 Task: In Heading Arial with underline. Font size of heading  '18'Font style of data Calibri. Font size of data  9Alignment of headline & data Align center. Fill color in heading,  RedFont color of data Black Apply border in Data No BorderIn the sheet  Budget Spreadsheet Filebook
Action: Mouse moved to (1011, 142)
Screenshot: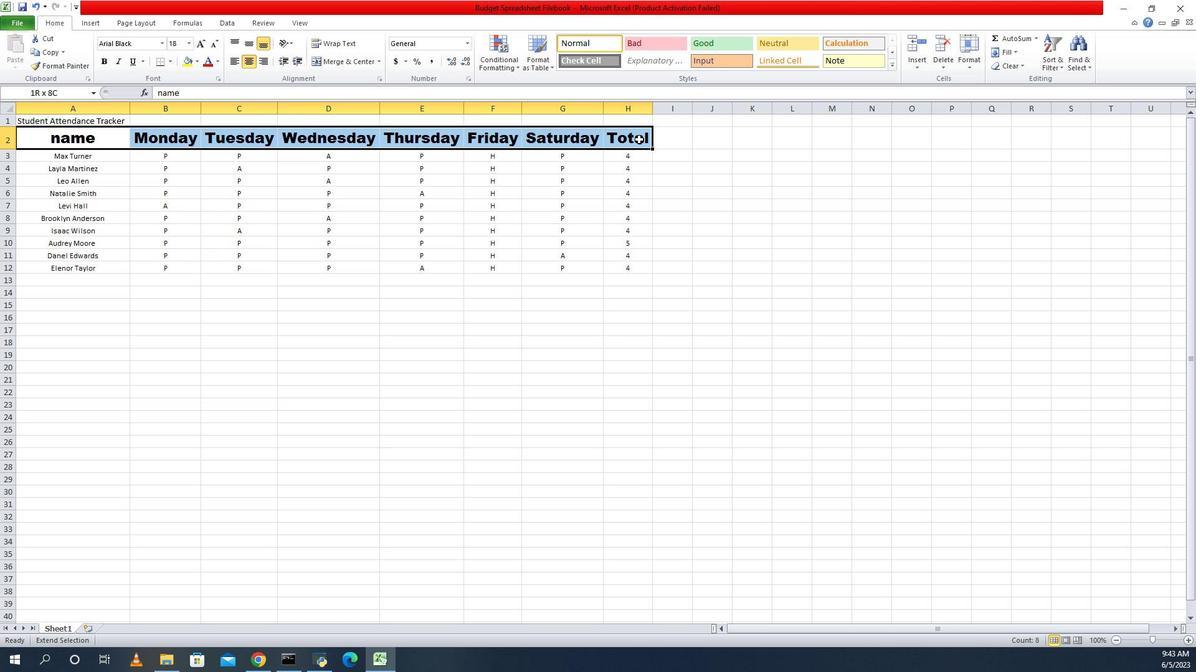 
Action: Mouse pressed left at (1011, 142)
Screenshot: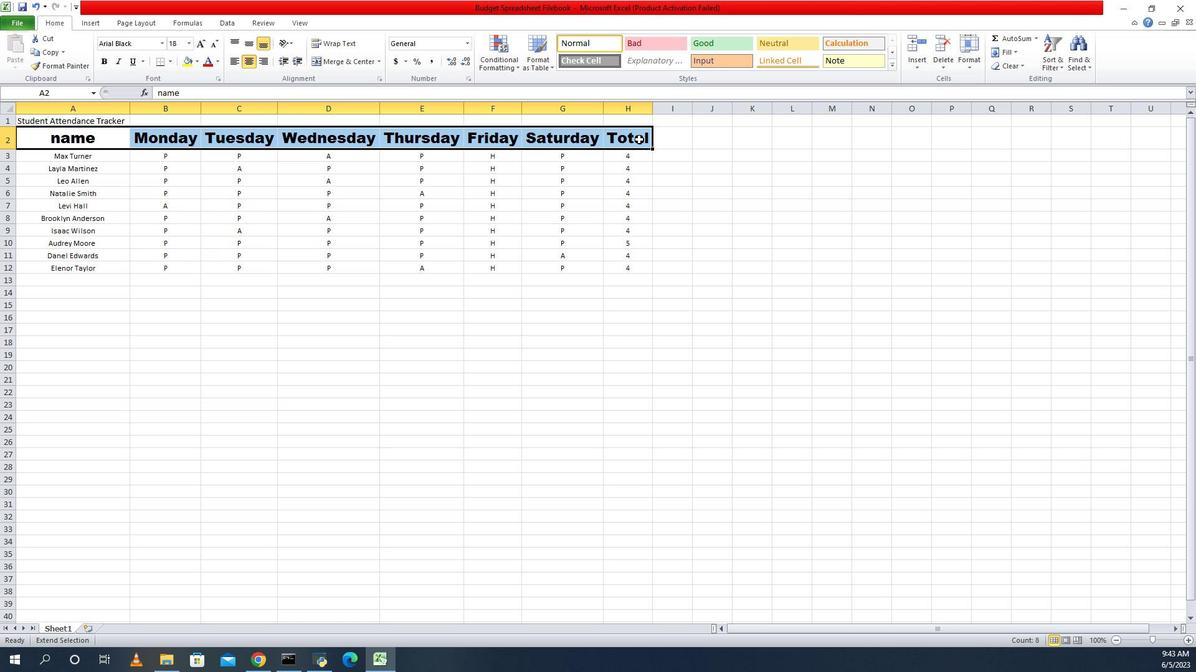 
Action: Mouse pressed left at (1011, 142)
Screenshot: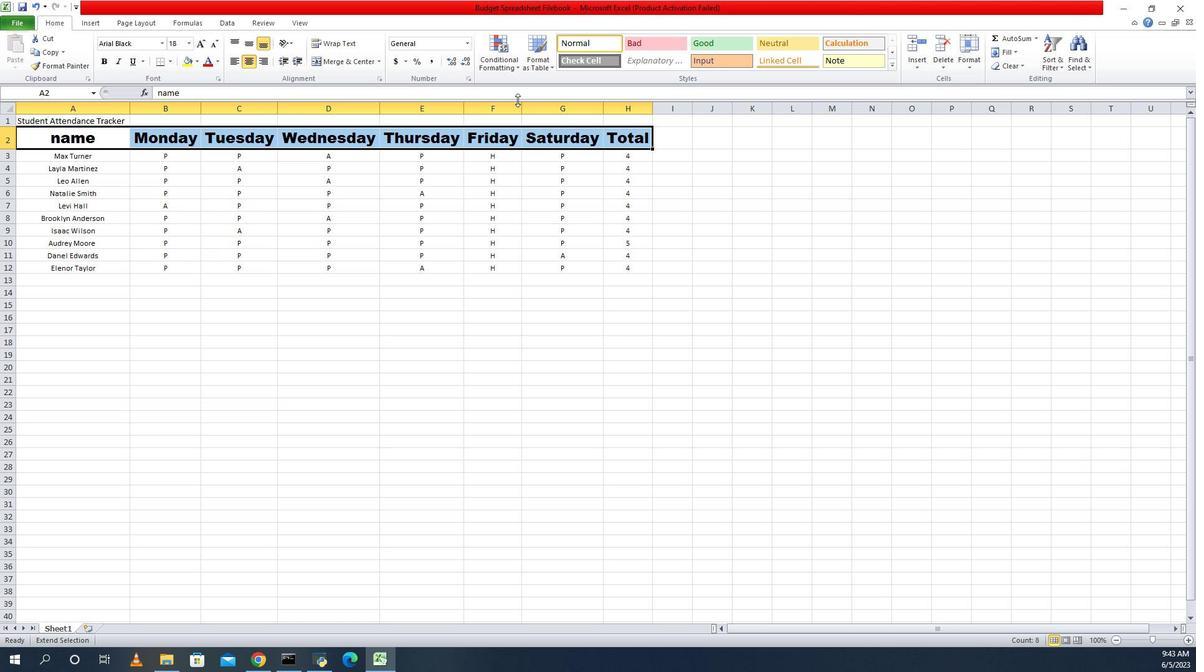 
Action: Mouse pressed left at (1011, 142)
Screenshot: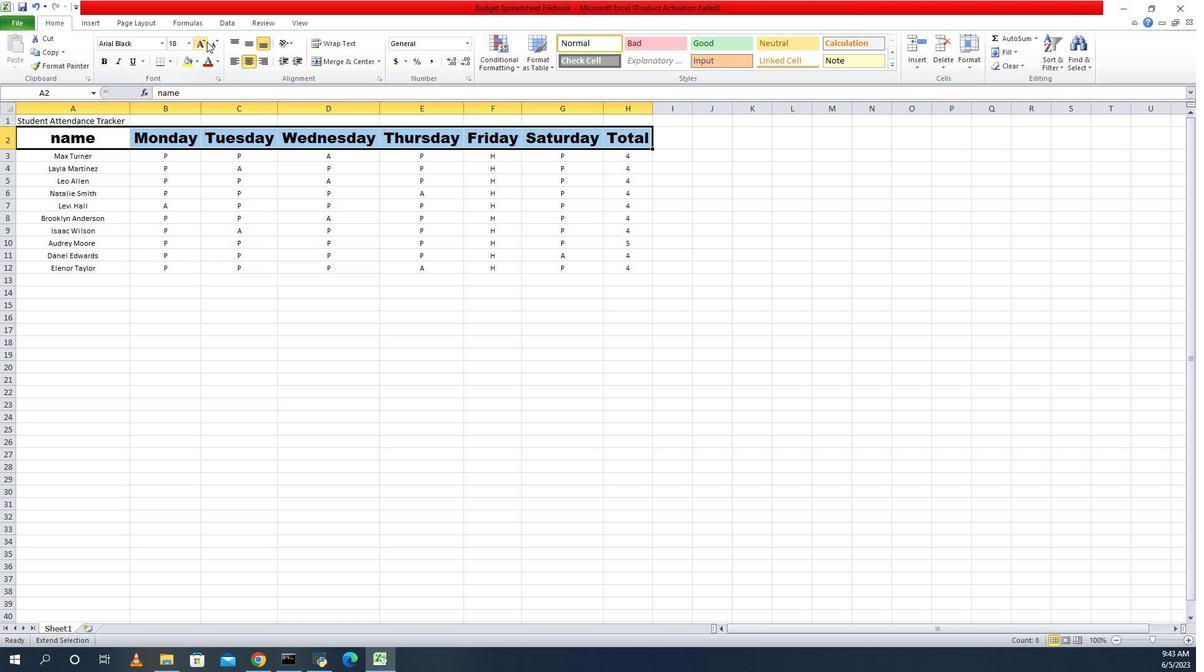 
Action: Mouse moved to (1055, 141)
Screenshot: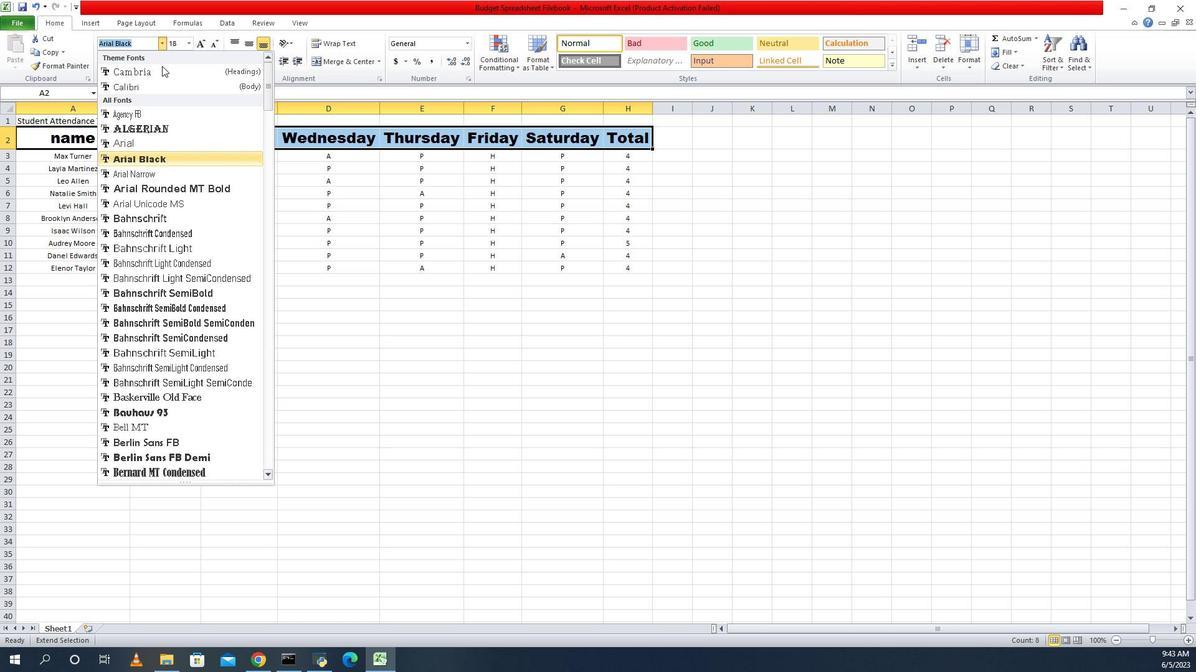 
Action: Mouse pressed left at (1055, 141)
Screenshot: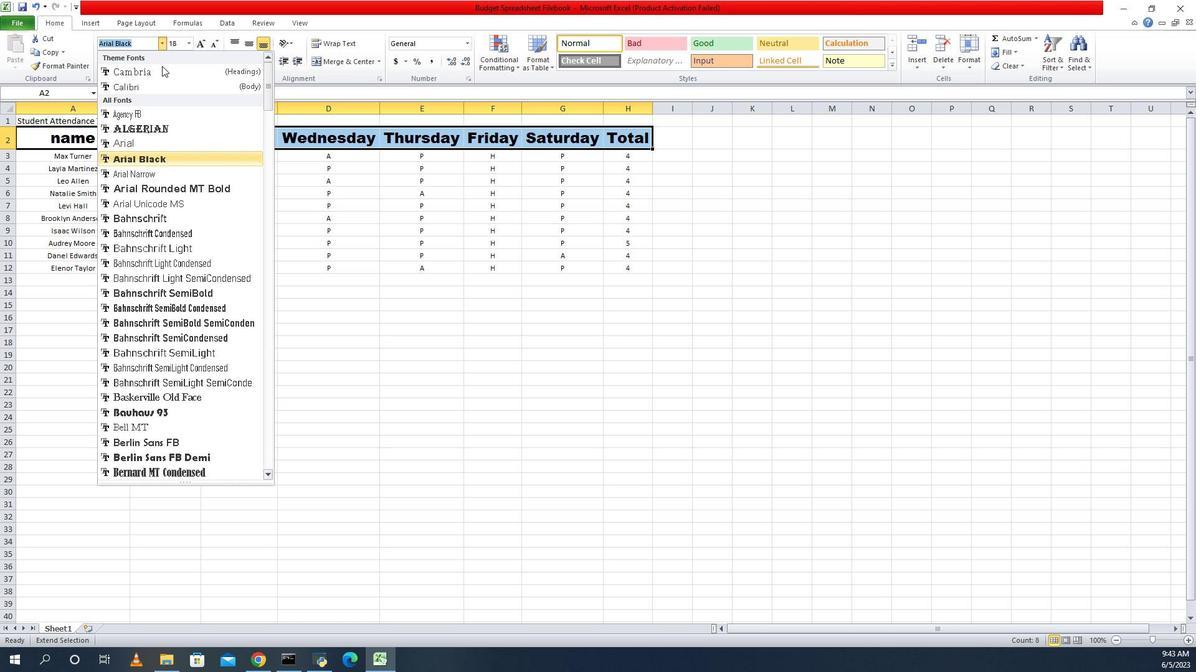 
Action: Mouse moved to (1055, 138)
Screenshot: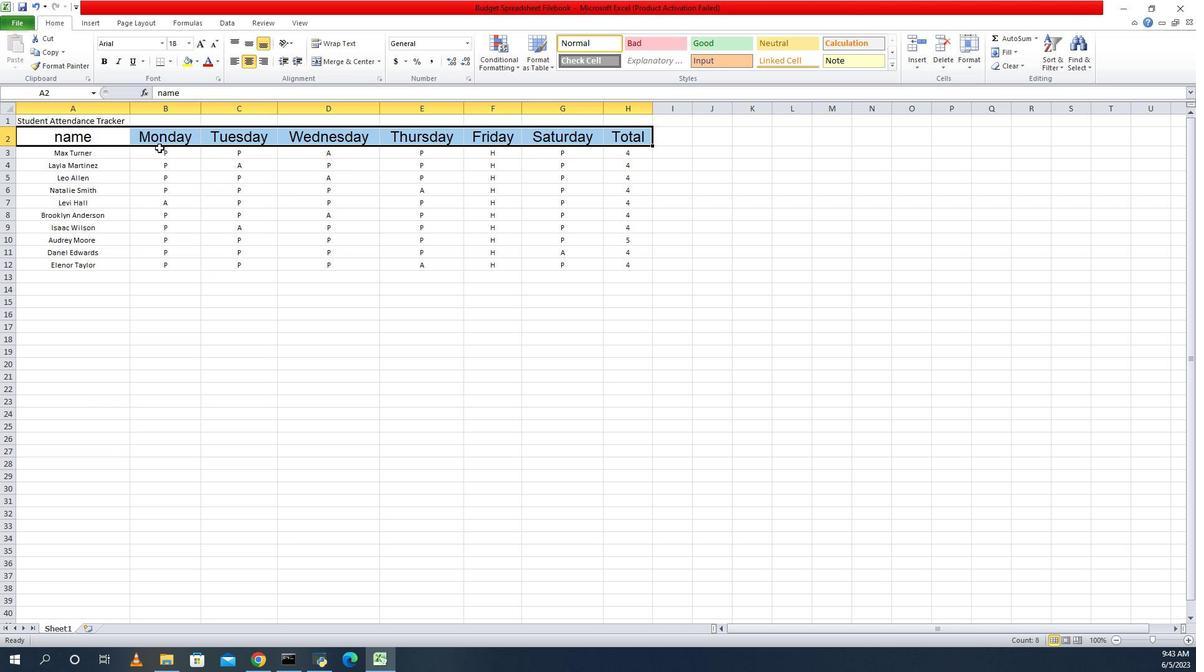 
Action: Mouse pressed left at (1055, 138)
Screenshot: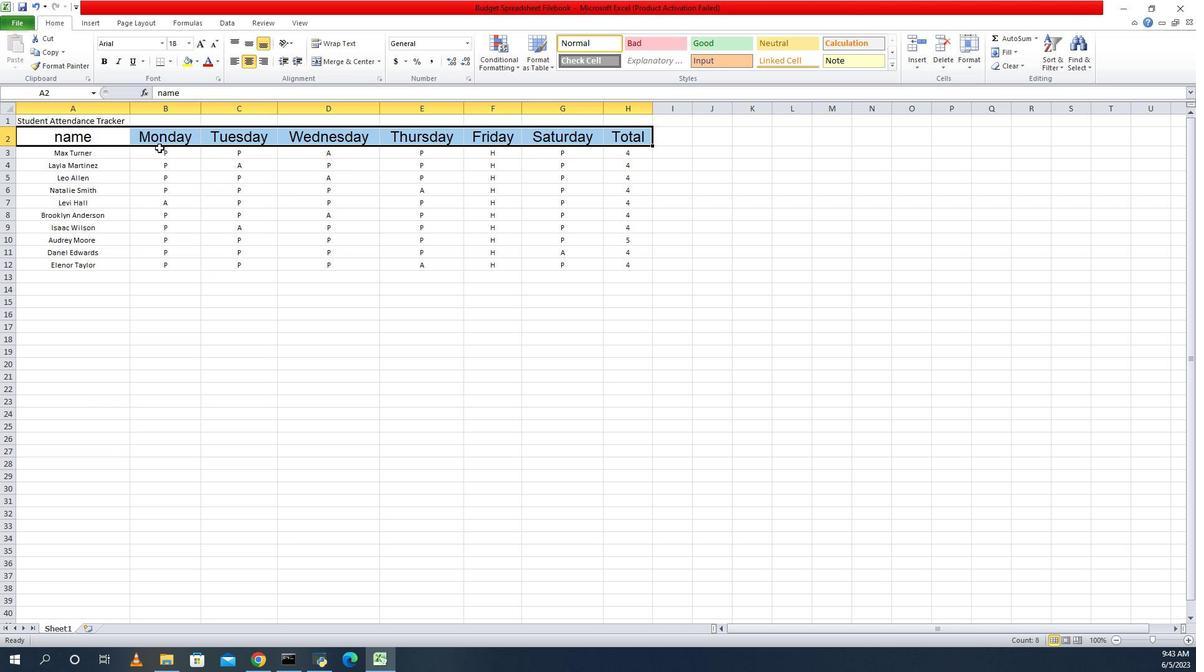 
Action: Mouse pressed left at (1055, 138)
Screenshot: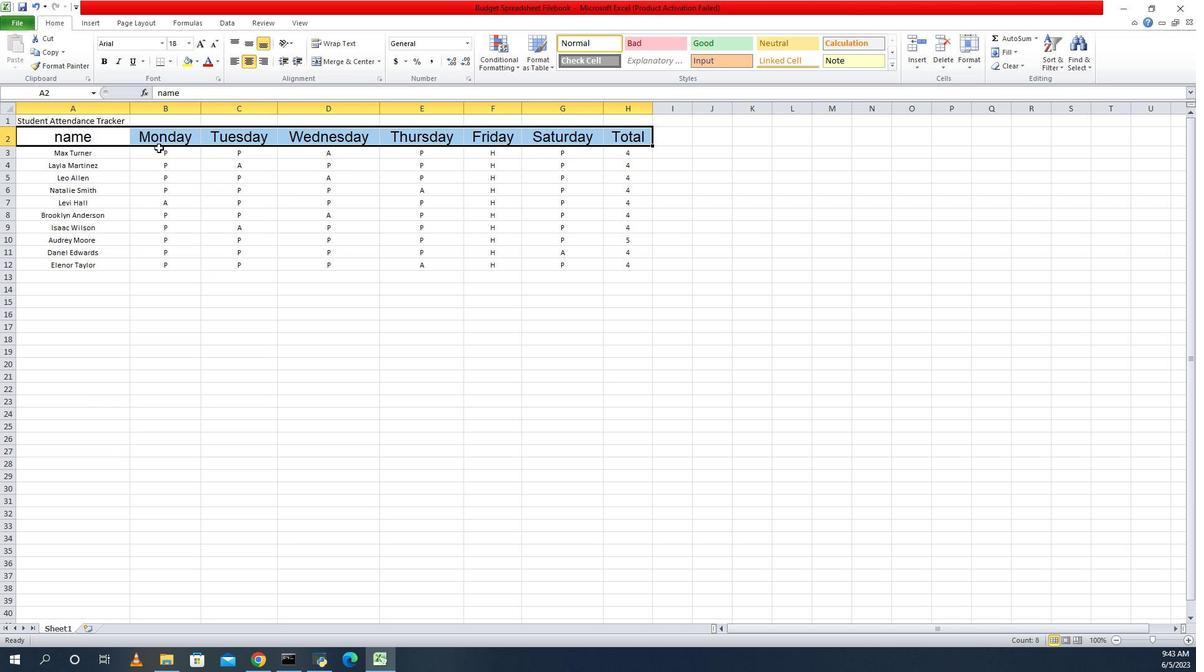 
Action: Mouse moved to (1100, 140)
Screenshot: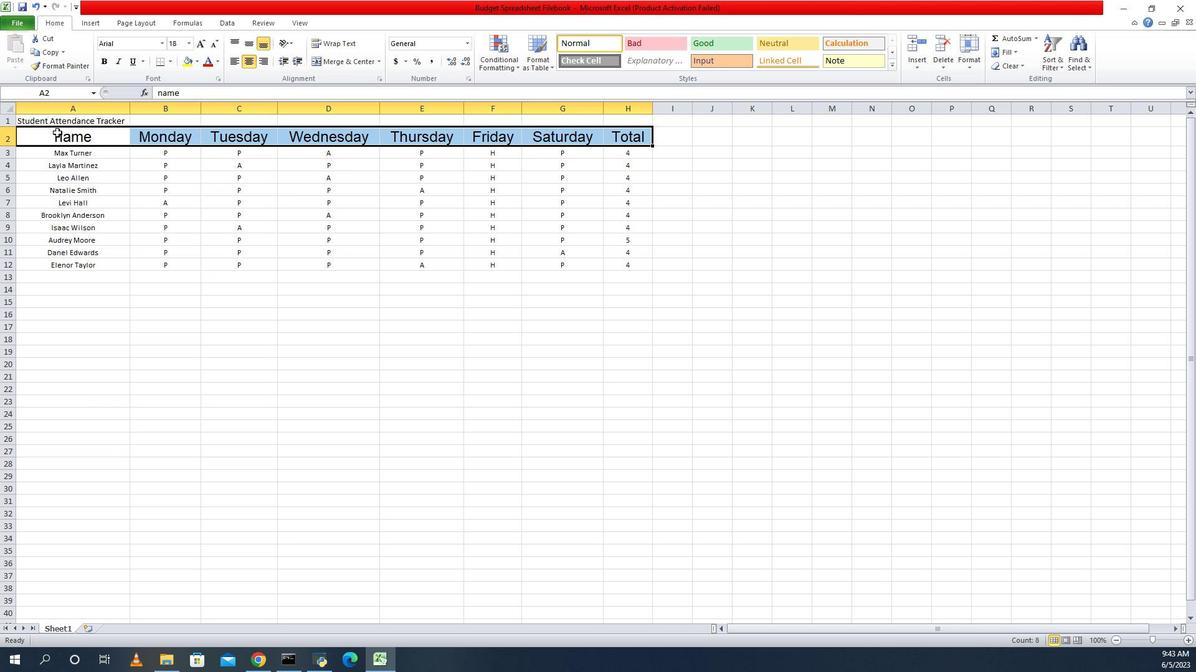 
Action: Mouse pressed left at (1044, 143)
Screenshot: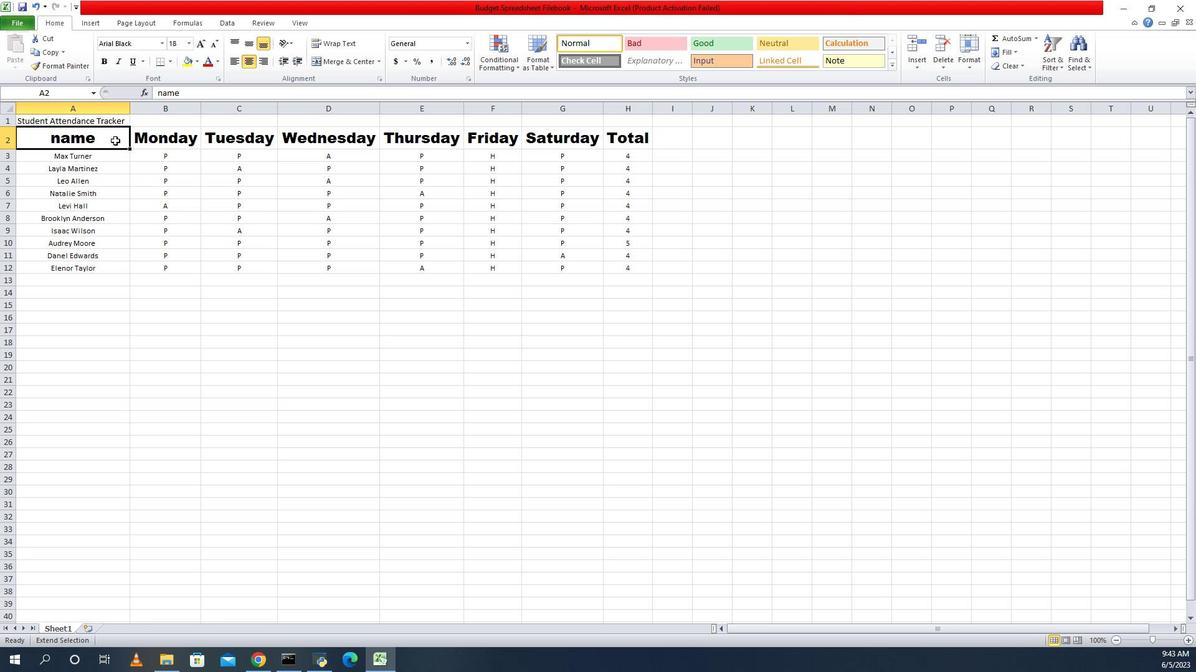
Action: Mouse moved to (1093, 51)
Screenshot: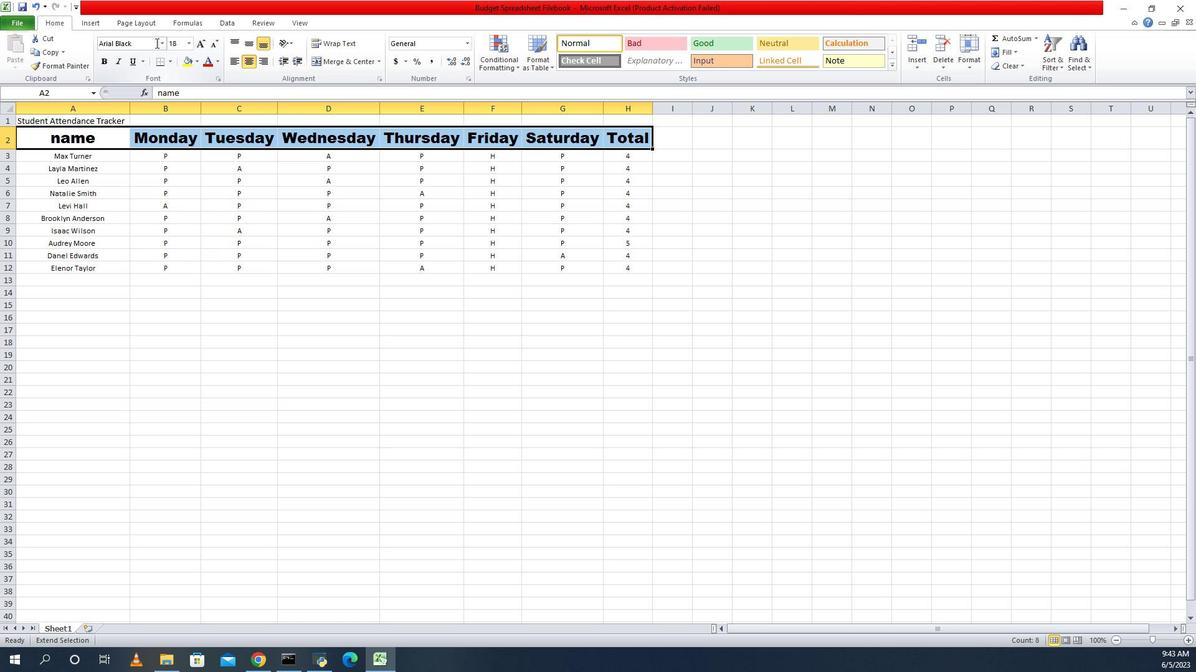 
Action: Mouse pressed left at (1093, 51)
Screenshot: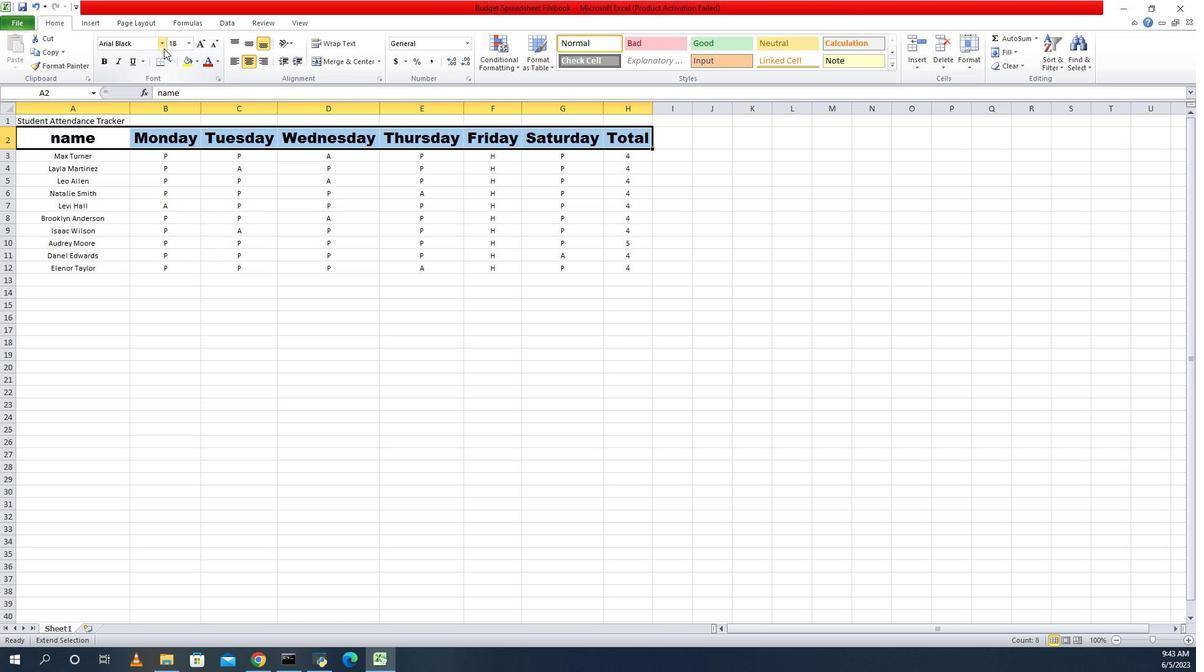 
Action: Mouse moved to (1089, 150)
Screenshot: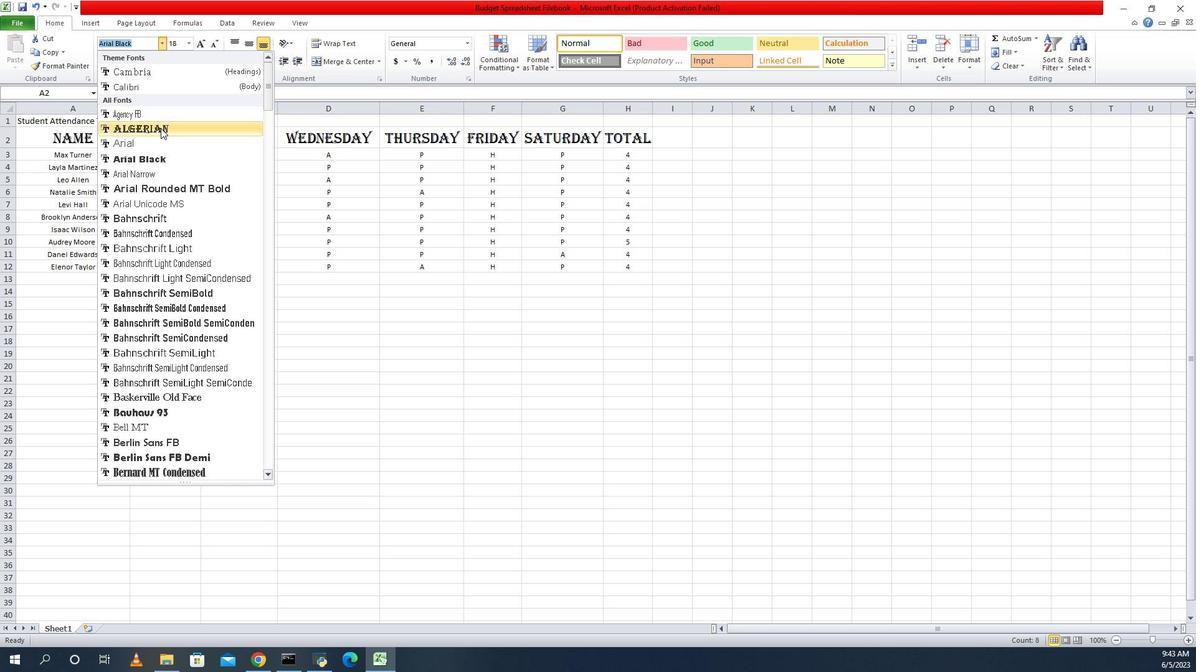 
Action: Mouse pressed left at (1089, 150)
Screenshot: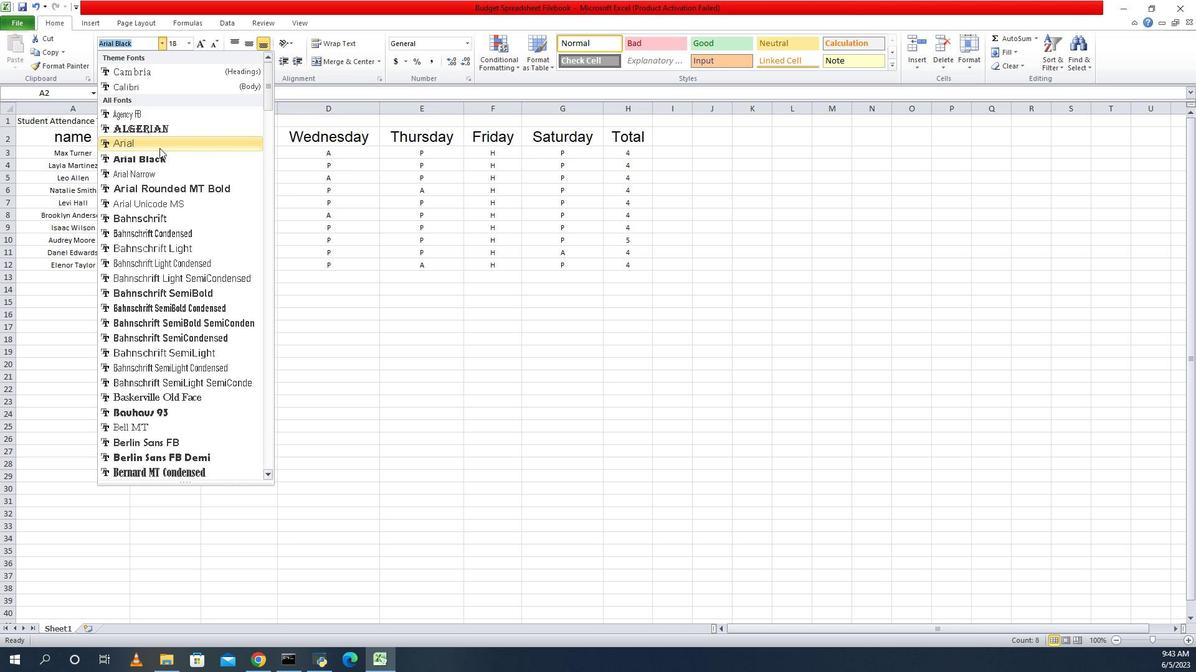 
Action: Mouse moved to (970, 156)
Screenshot: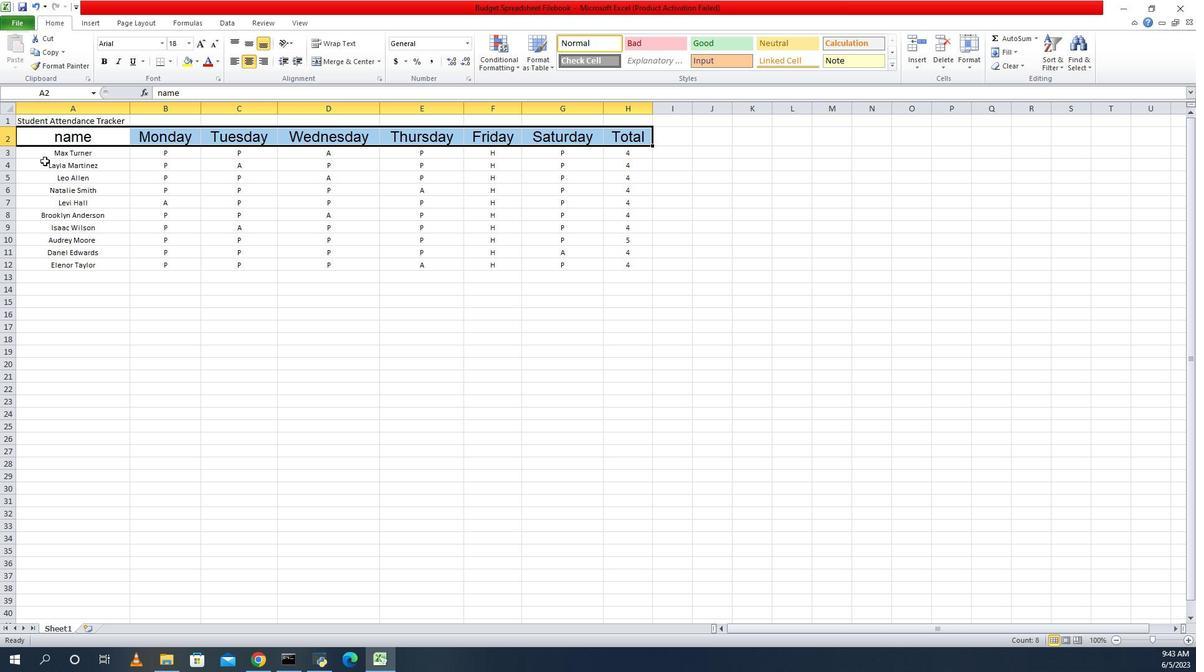 
Action: Mouse pressed left at (970, 156)
Screenshot: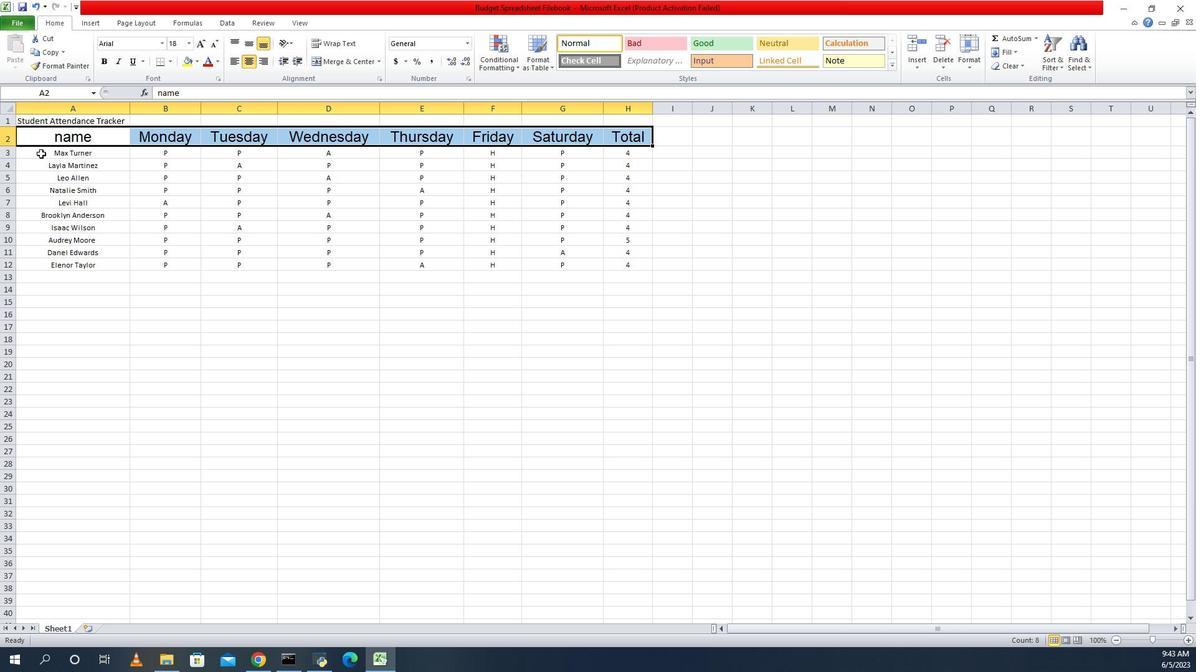 
Action: Mouse moved to (1047, 142)
Screenshot: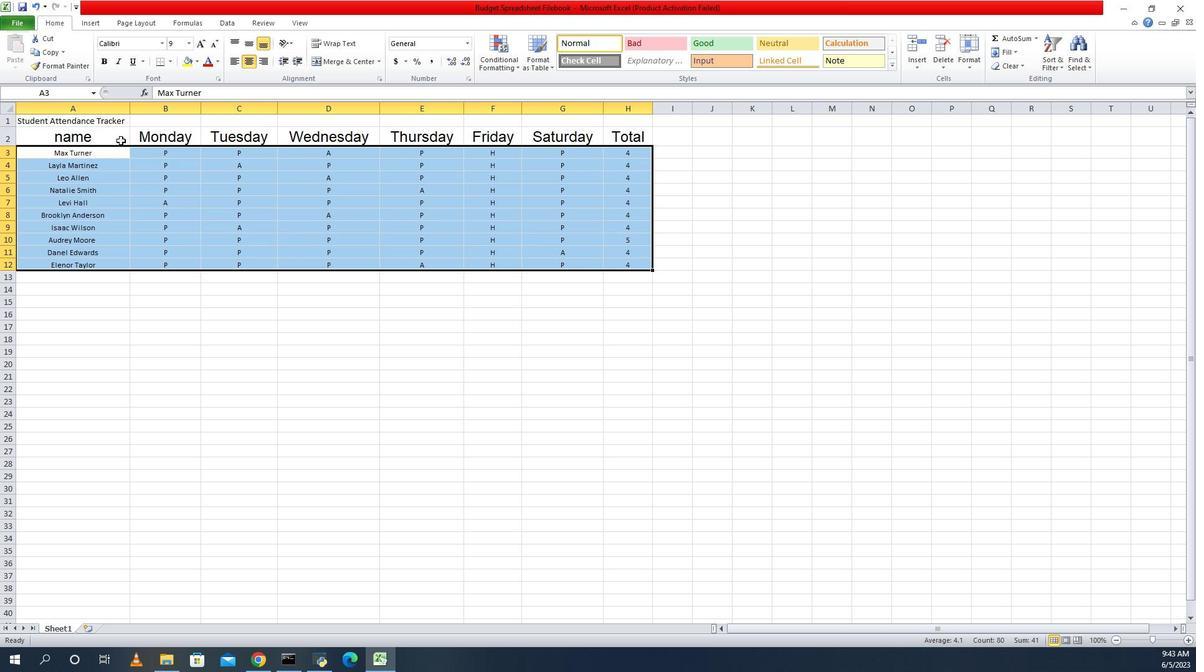 
Action: Mouse pressed left at (1047, 142)
Screenshot: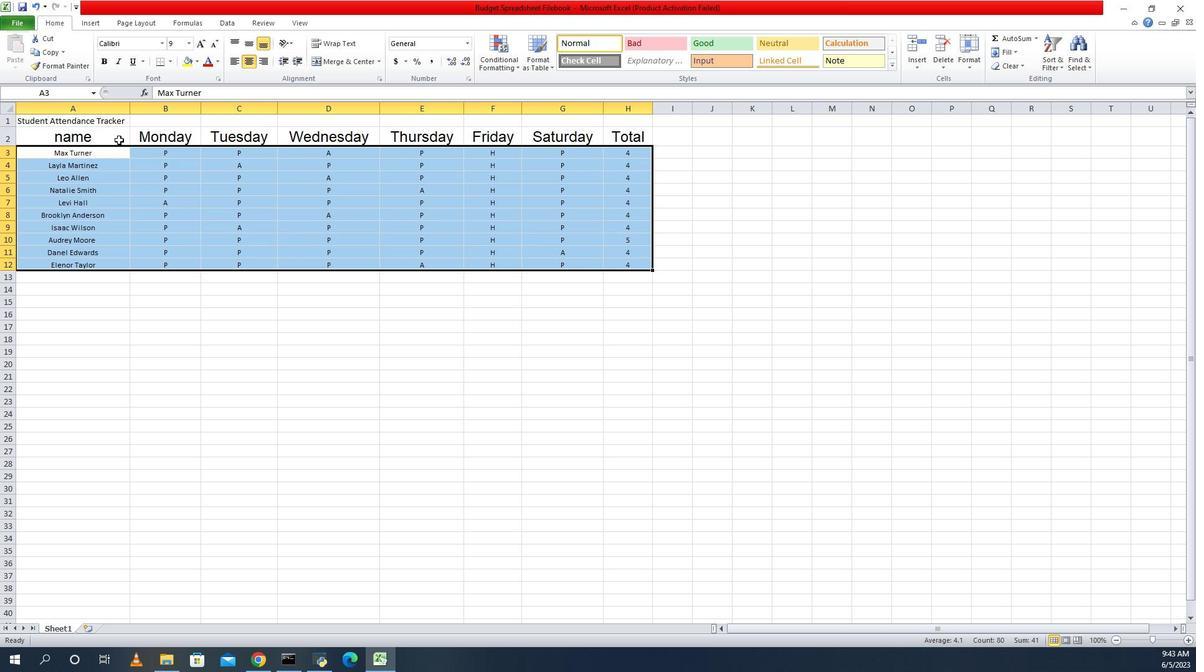 
Action: Mouse moved to (1122, 65)
Screenshot: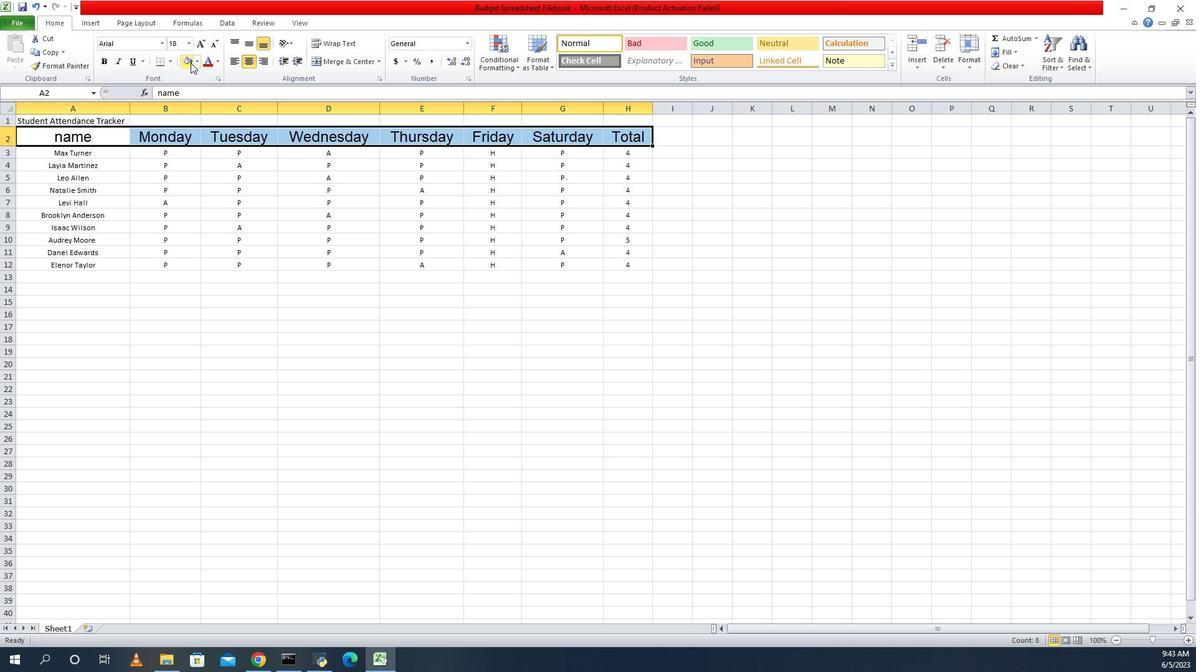 
Action: Mouse pressed left at (1122, 65)
Screenshot: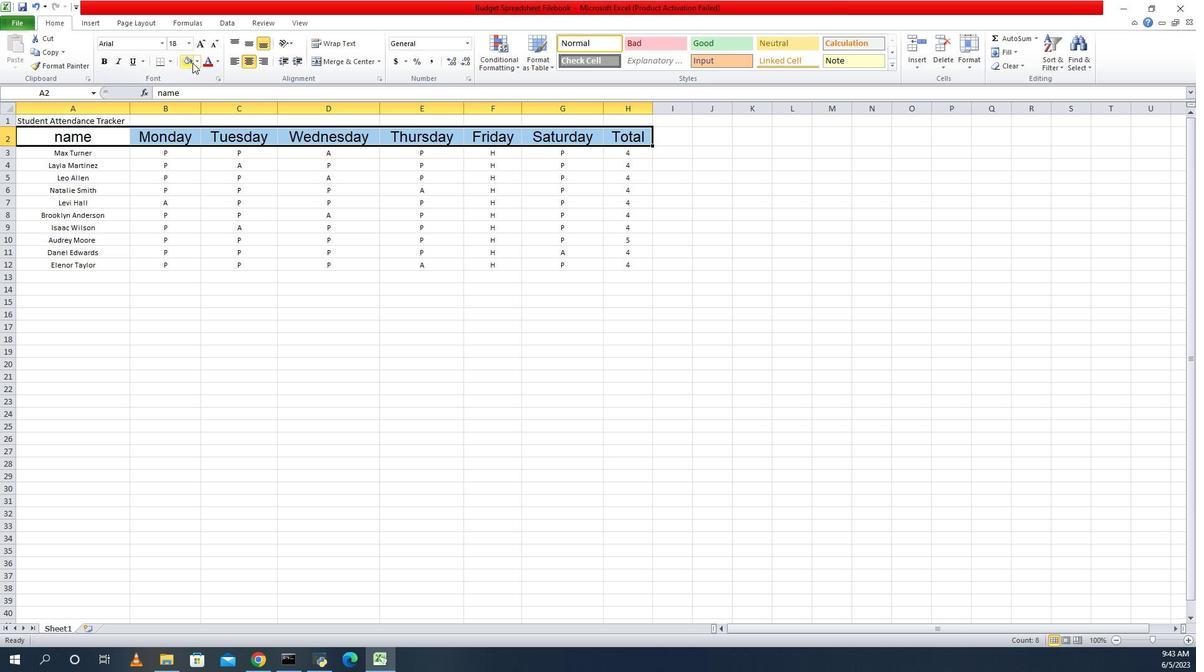 
Action: Mouse moved to (1138, 66)
Screenshot: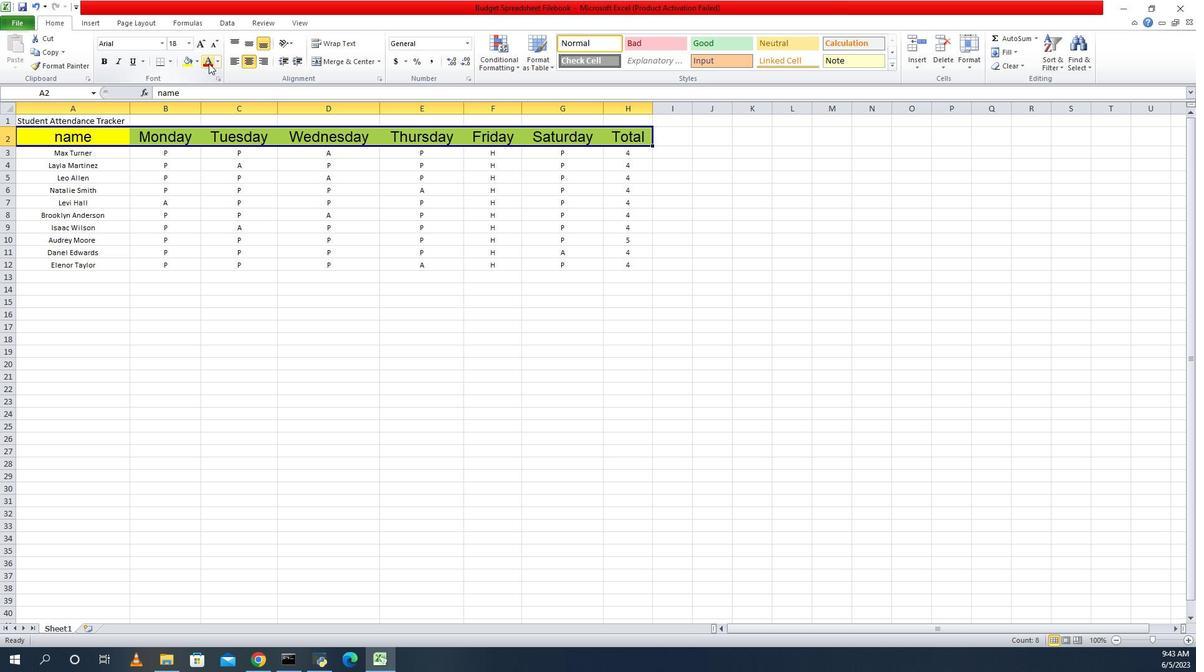 
Action: Mouse pressed left at (1138, 66)
Screenshot: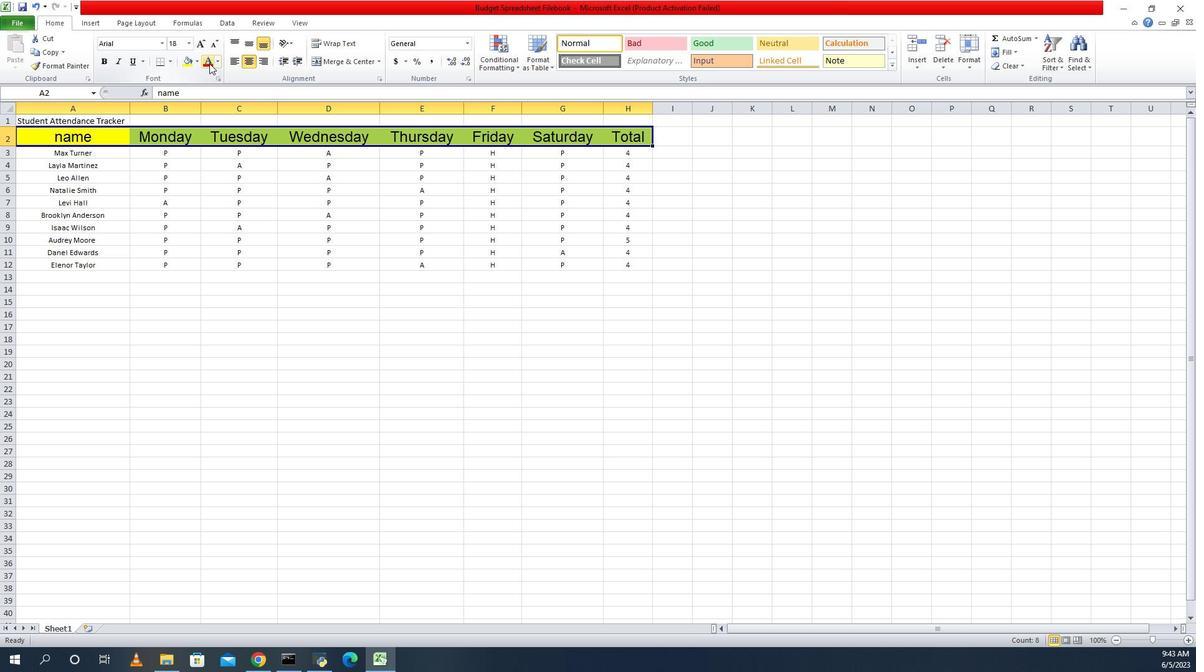 
Action: Mouse moved to (991, 151)
Screenshot: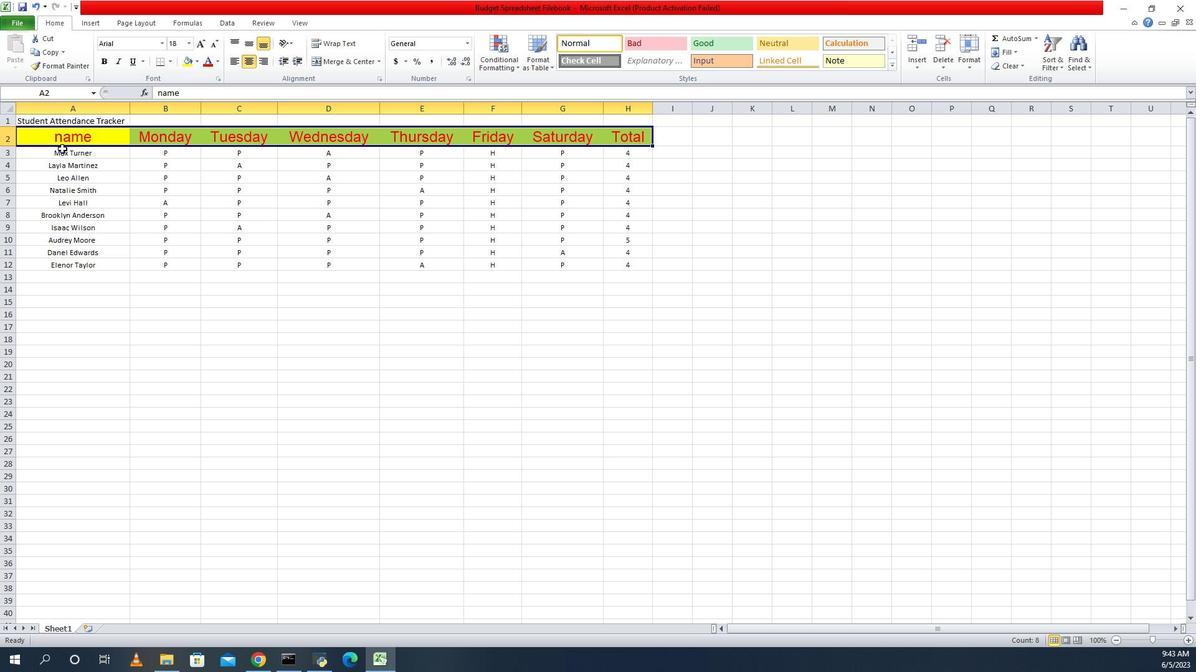 
Action: Mouse pressed left at (991, 151)
Screenshot: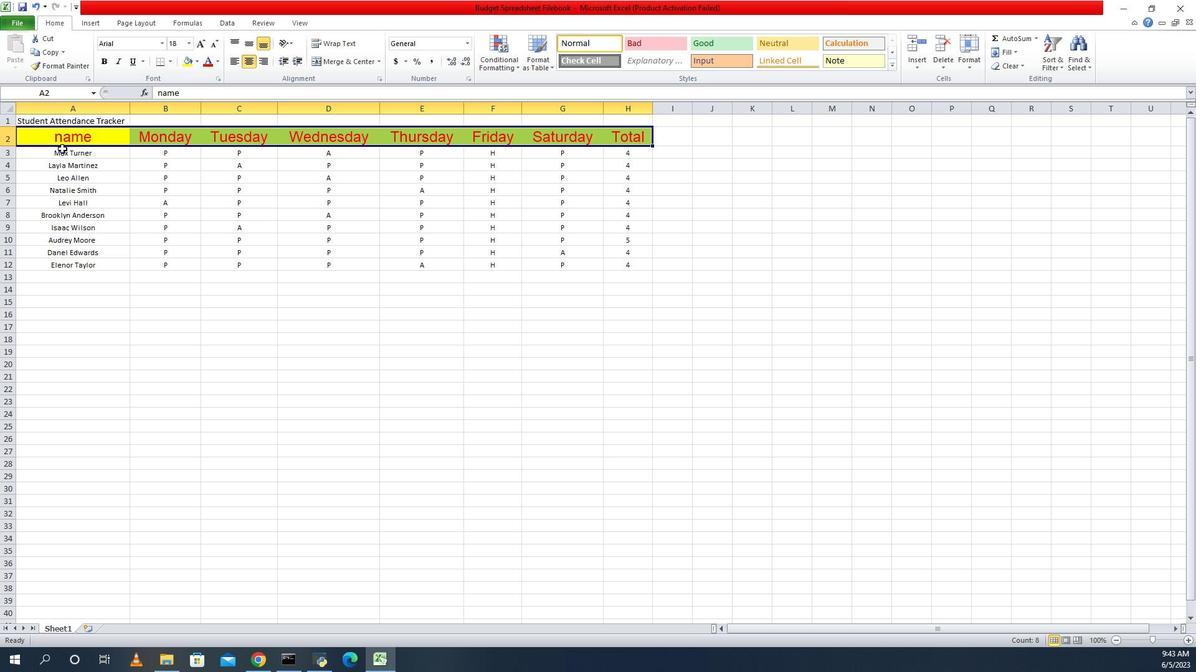 
Action: Mouse moved to (1085, 69)
Screenshot: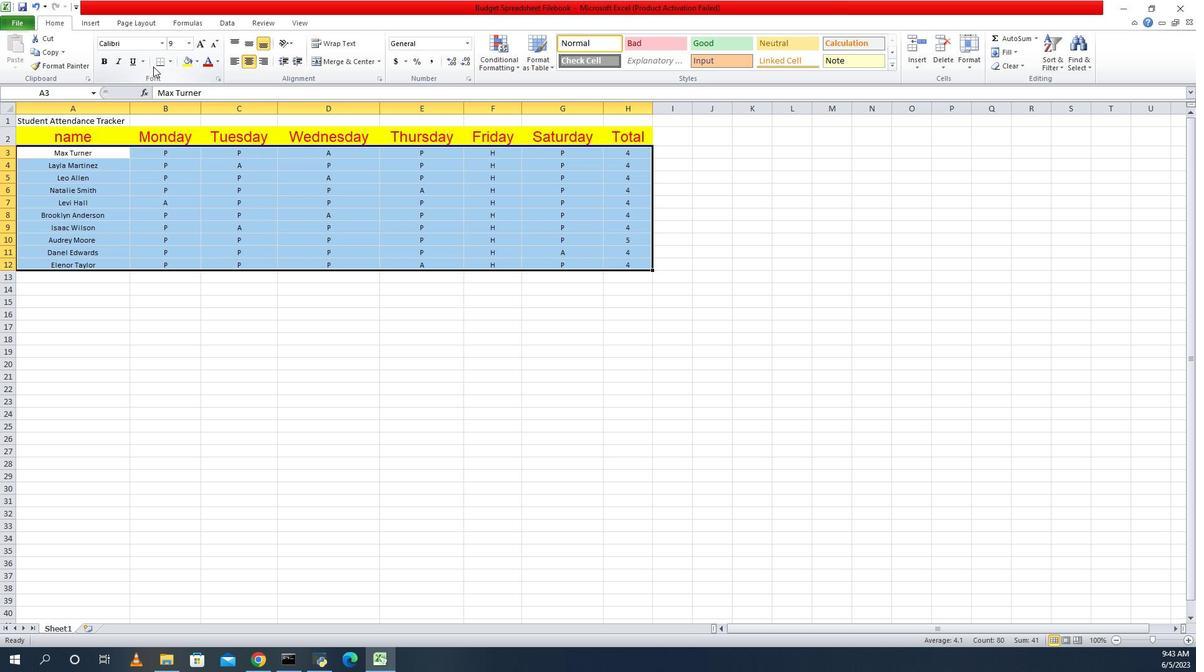 
Action: Mouse pressed left at (1085, 69)
Screenshot: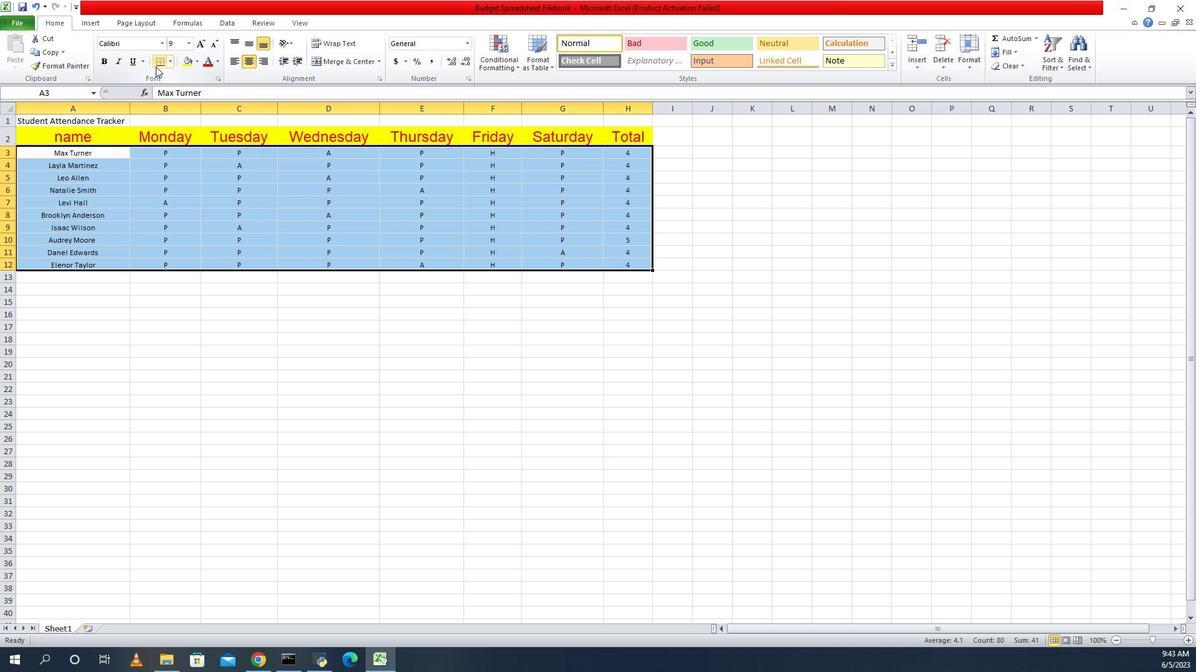 
Action: Mouse moved to (1098, 64)
Screenshot: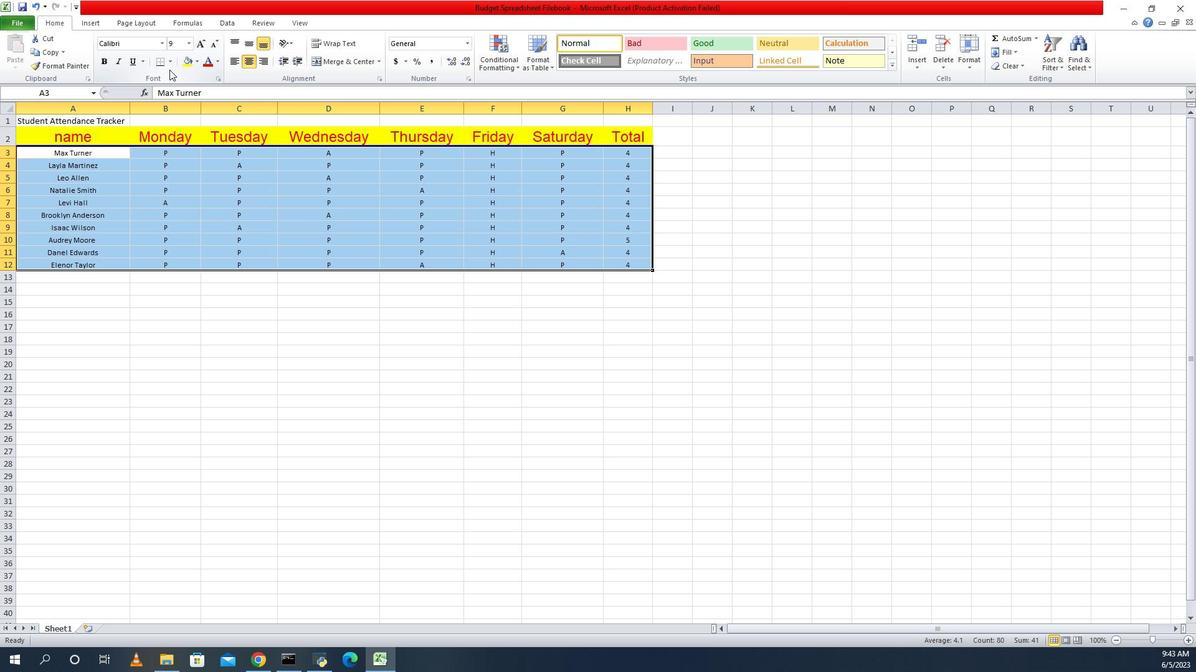 
Action: Mouse pressed left at (1098, 64)
Screenshot: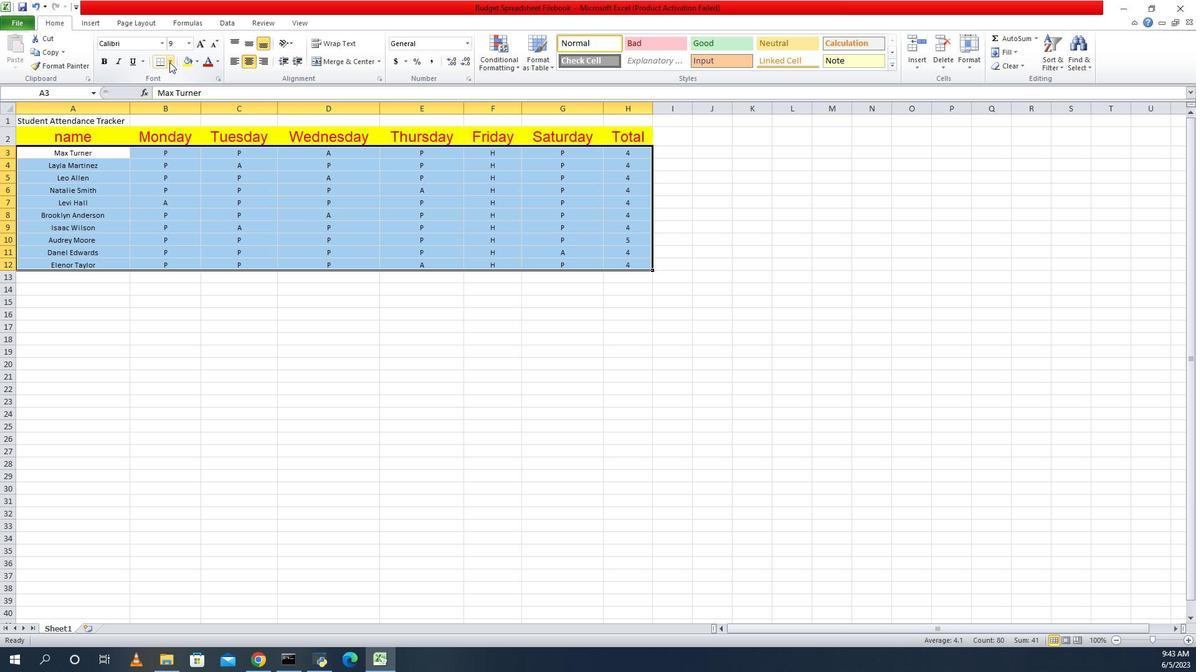 
Action: Mouse moved to (1113, 163)
Screenshot: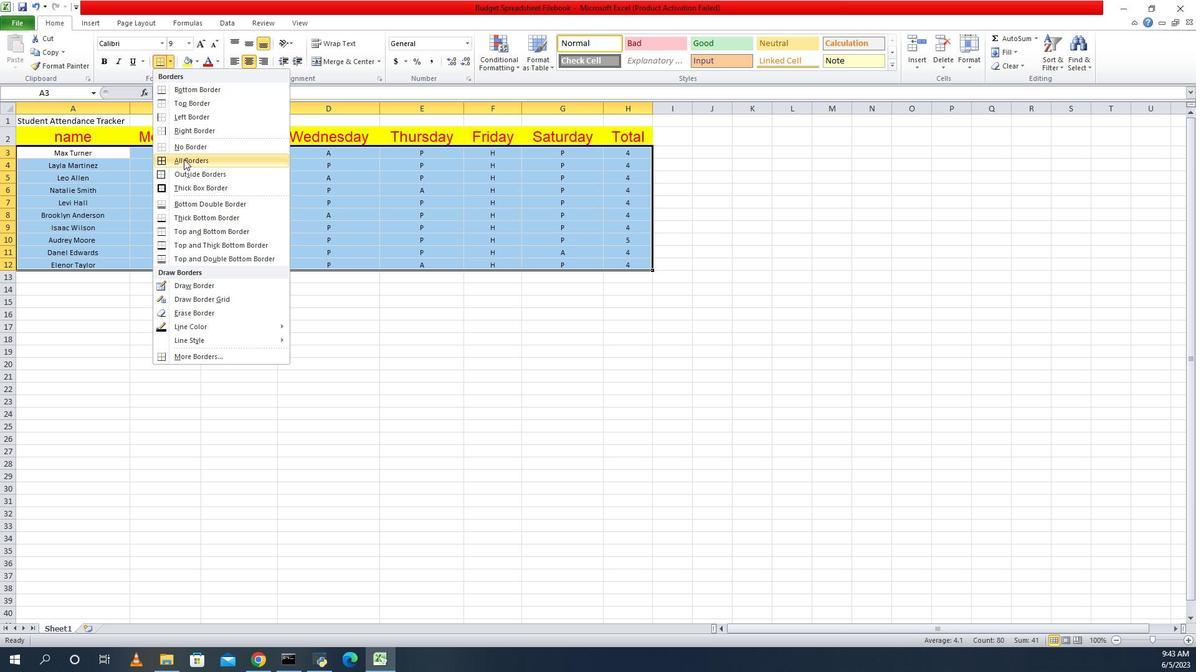 
Action: Mouse pressed left at (1113, 163)
Screenshot: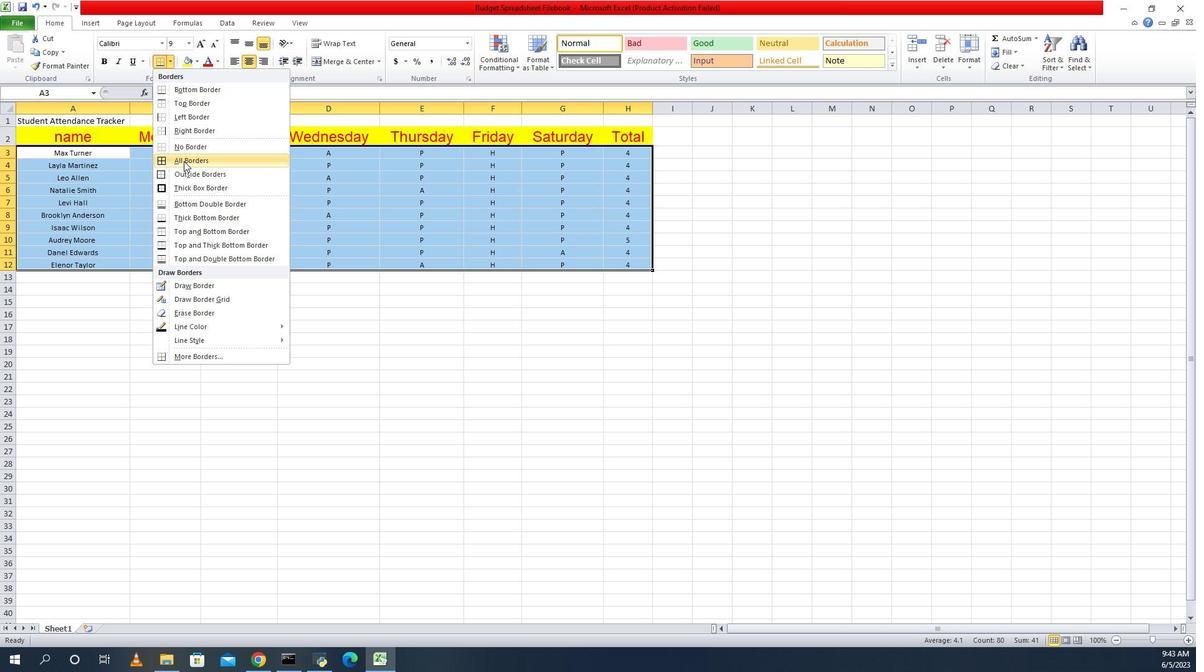 
Action: Mouse moved to (1171, 288)
Screenshot: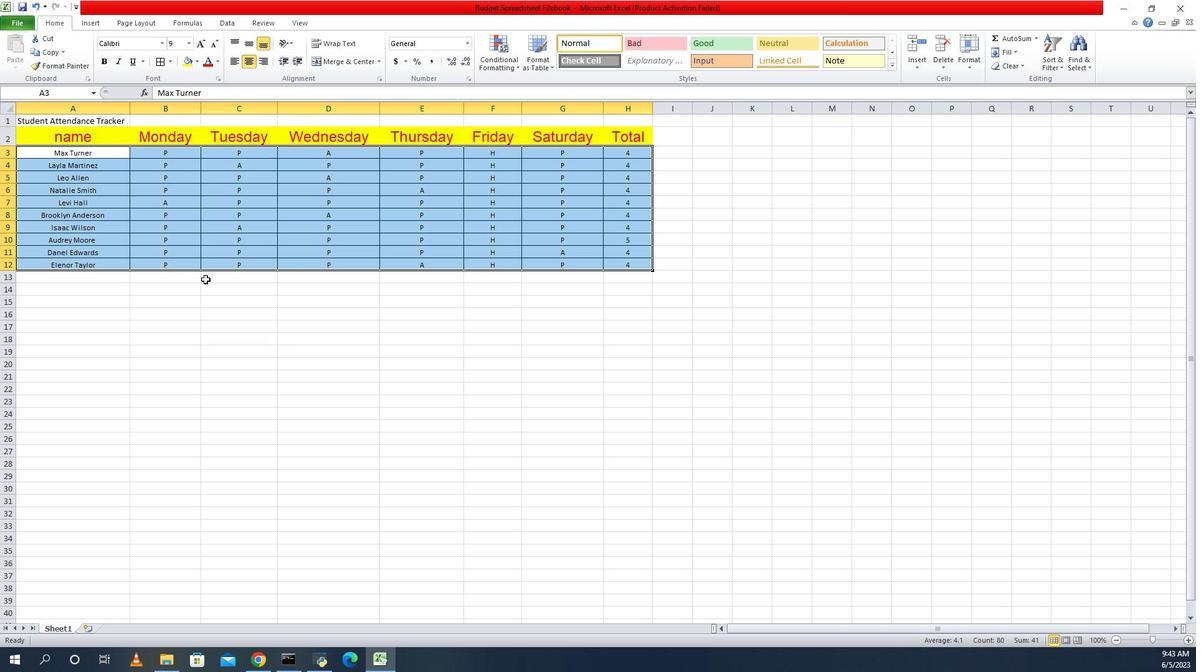 
Action: Mouse pressed left at (1171, 288)
Screenshot: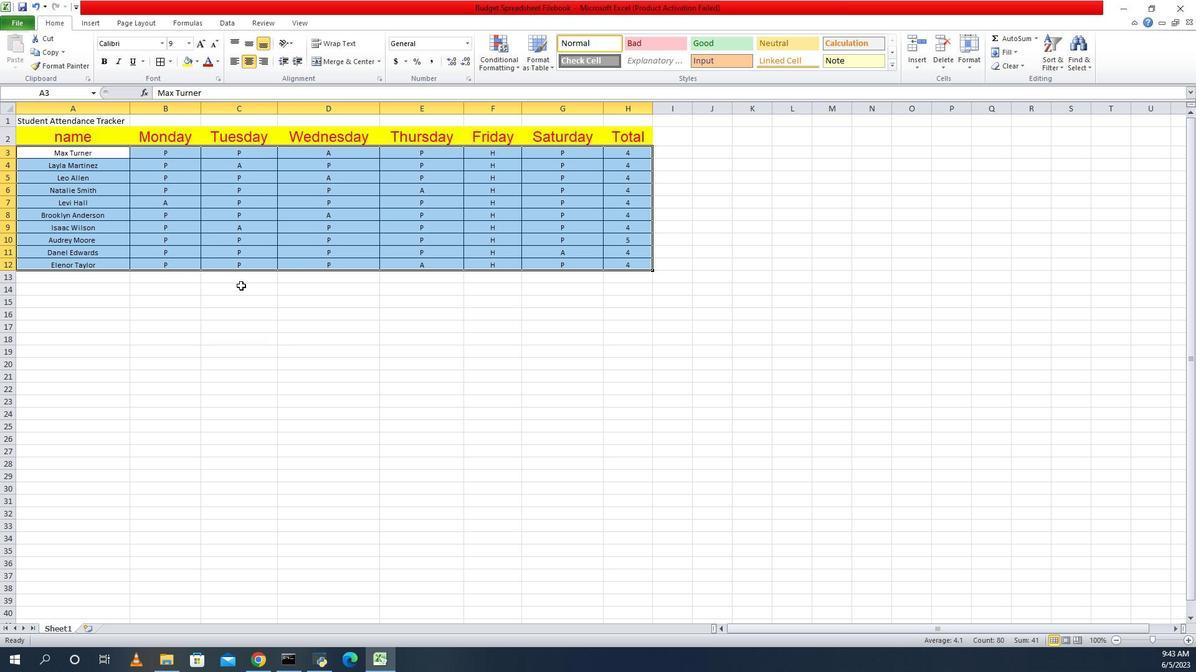 
Action: Mouse moved to (1155, 283)
Screenshot: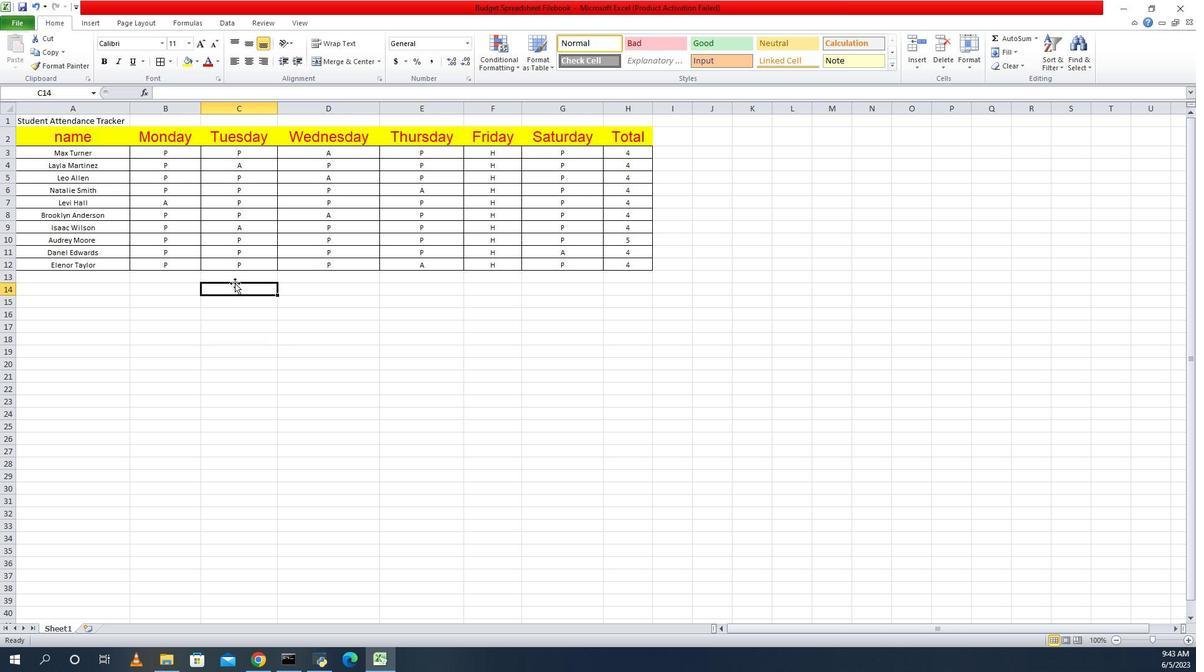 
